 Task: Add The Humble Co Humble Kit to the cart.
Action: Mouse moved to (720, 283)
Screenshot: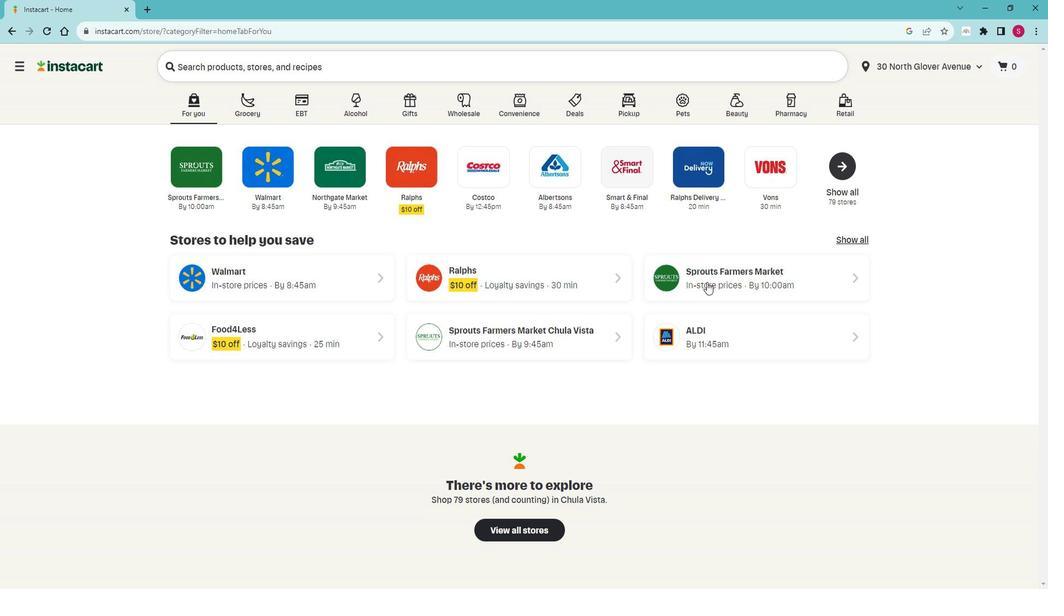 
Action: Mouse pressed left at (720, 283)
Screenshot: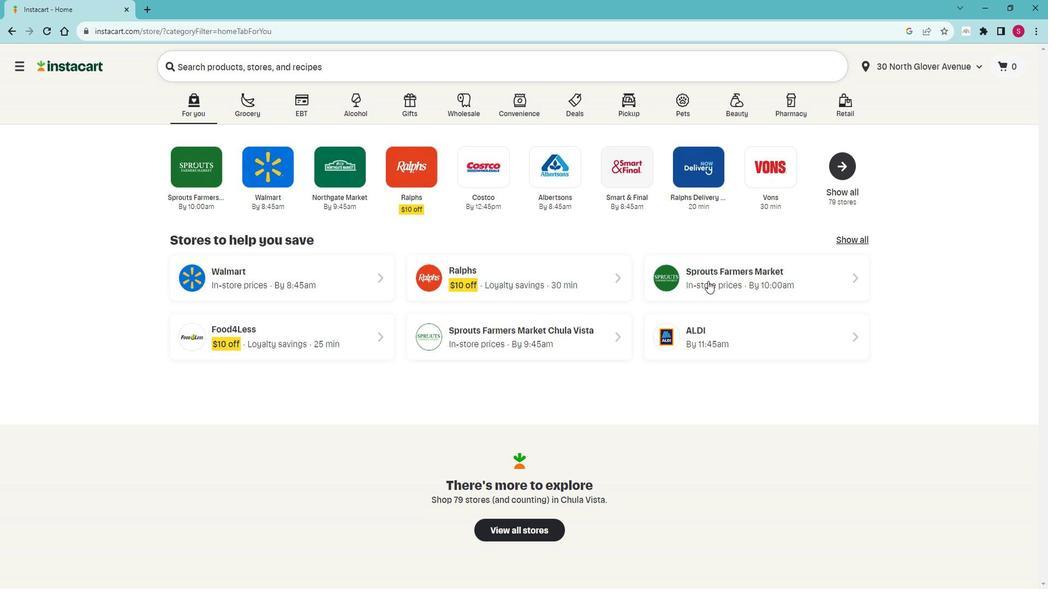 
Action: Mouse moved to (108, 367)
Screenshot: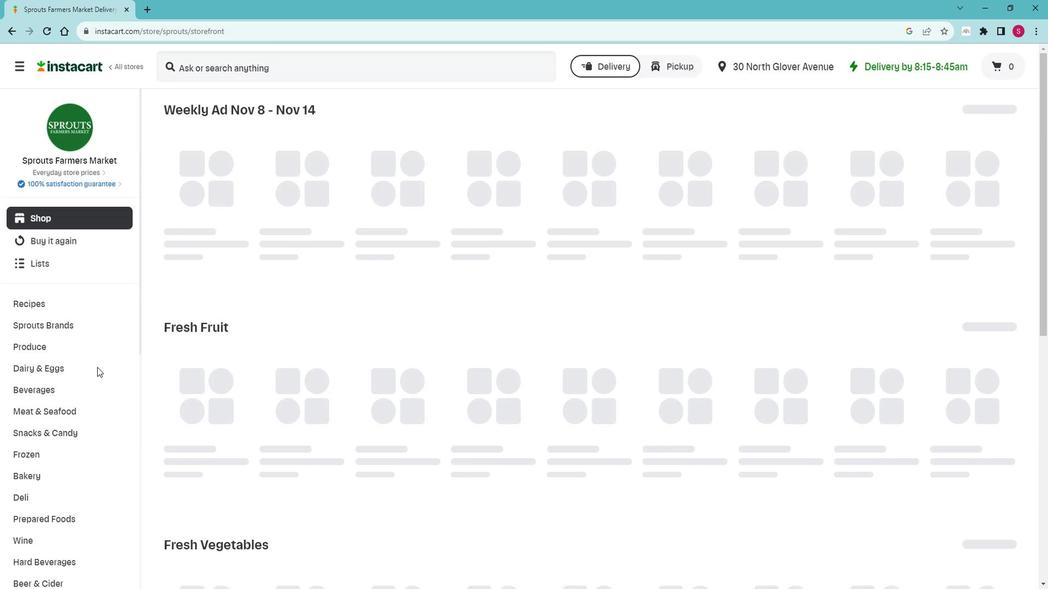 
Action: Mouse scrolled (108, 366) with delta (0, 0)
Screenshot: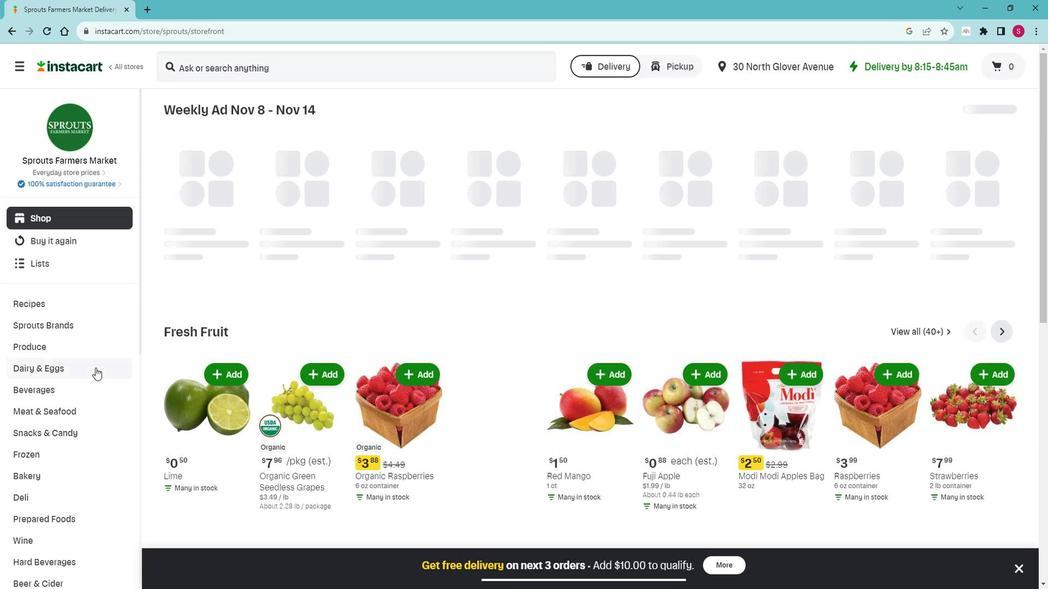 
Action: Mouse scrolled (108, 366) with delta (0, 0)
Screenshot: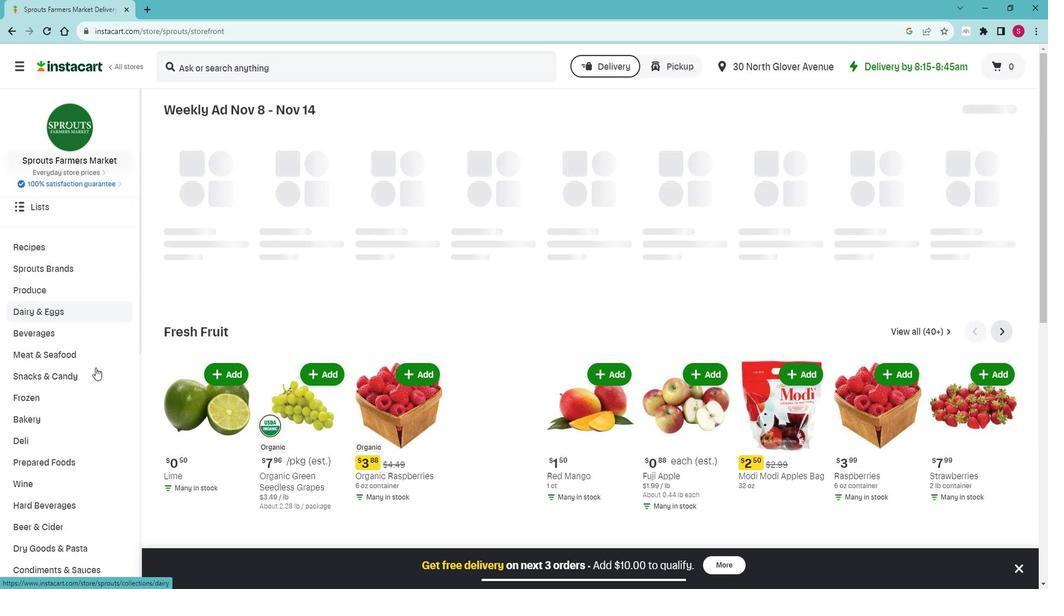 
Action: Mouse scrolled (108, 366) with delta (0, 0)
Screenshot: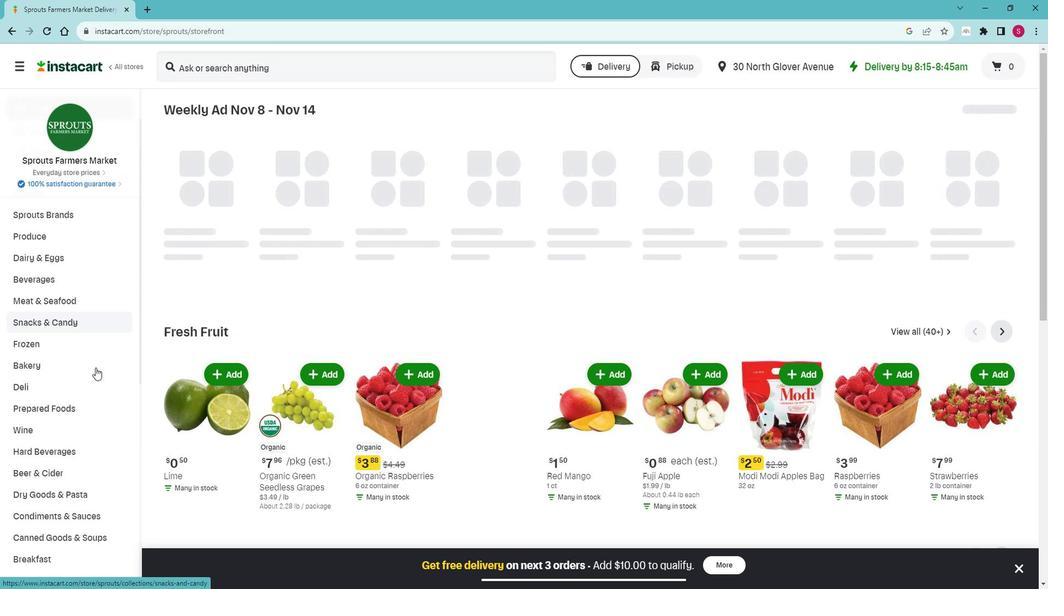 
Action: Mouse scrolled (108, 366) with delta (0, 0)
Screenshot: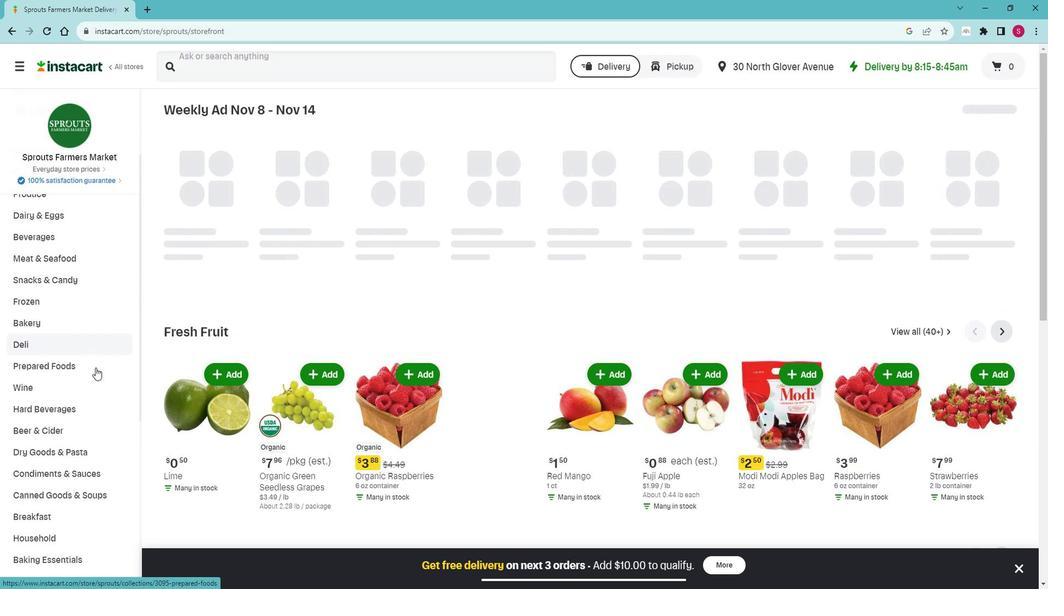 
Action: Mouse scrolled (108, 366) with delta (0, 0)
Screenshot: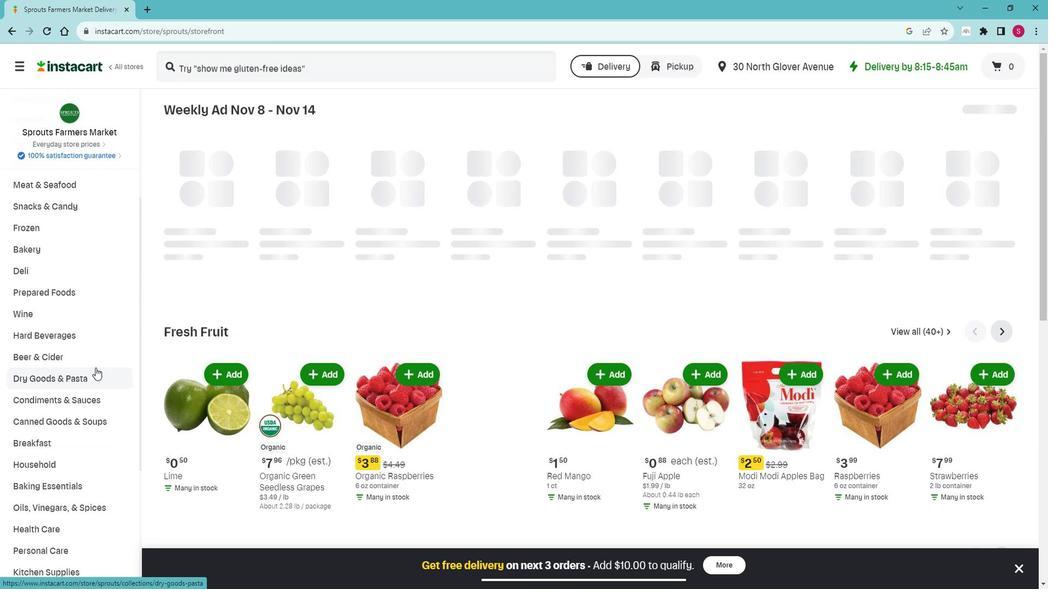 
Action: Mouse scrolled (108, 366) with delta (0, 0)
Screenshot: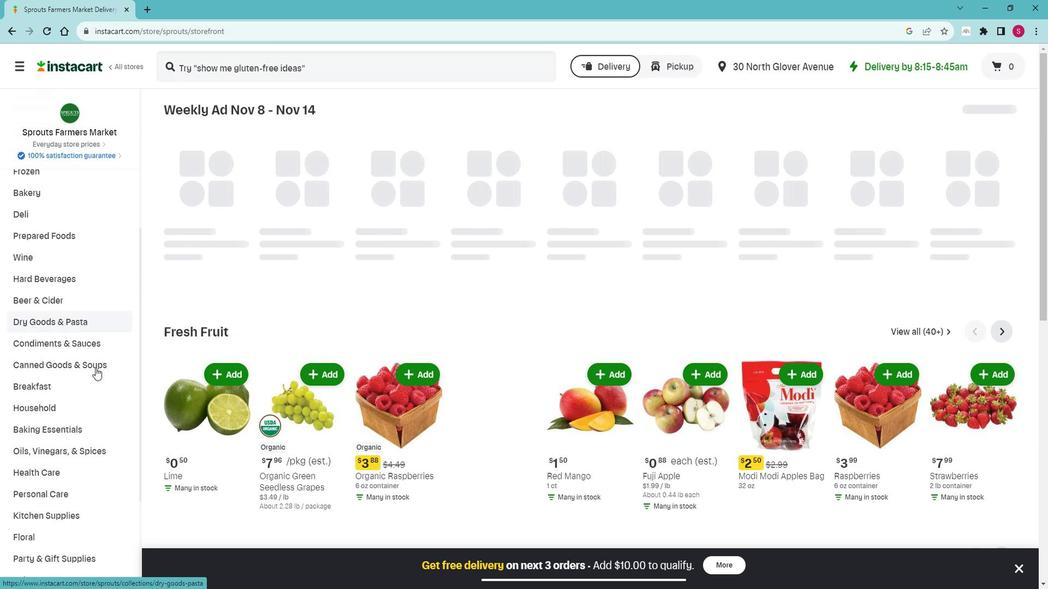 
Action: Mouse scrolled (108, 366) with delta (0, 0)
Screenshot: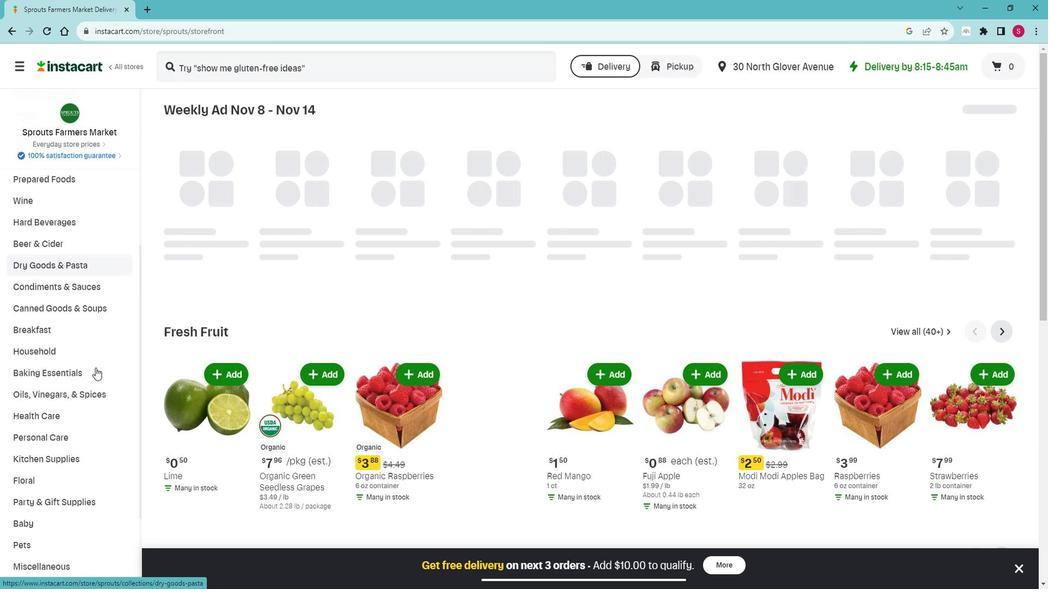 
Action: Mouse moved to (84, 382)
Screenshot: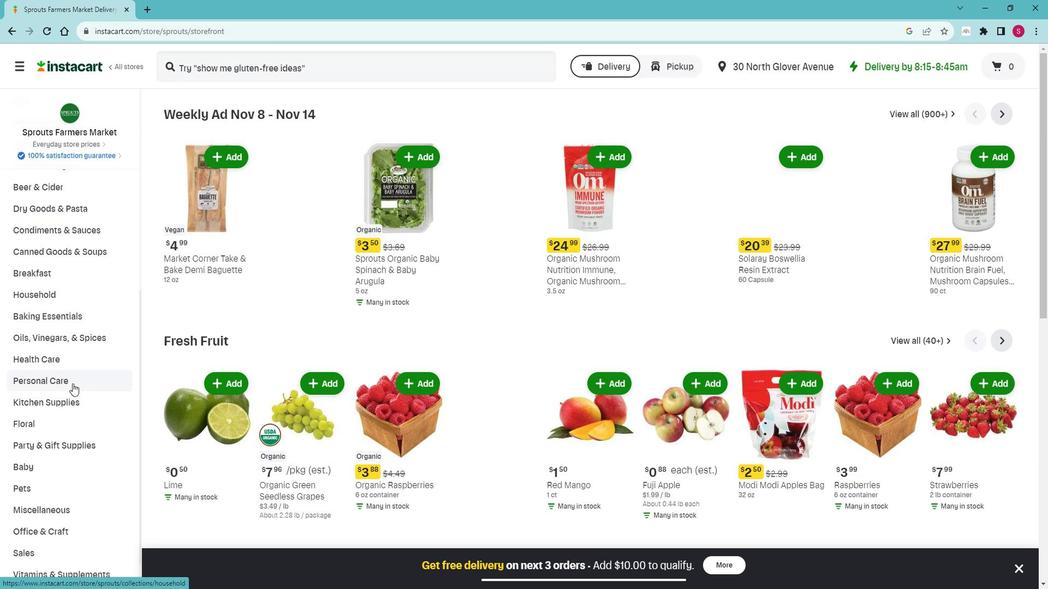 
Action: Mouse pressed left at (84, 382)
Screenshot: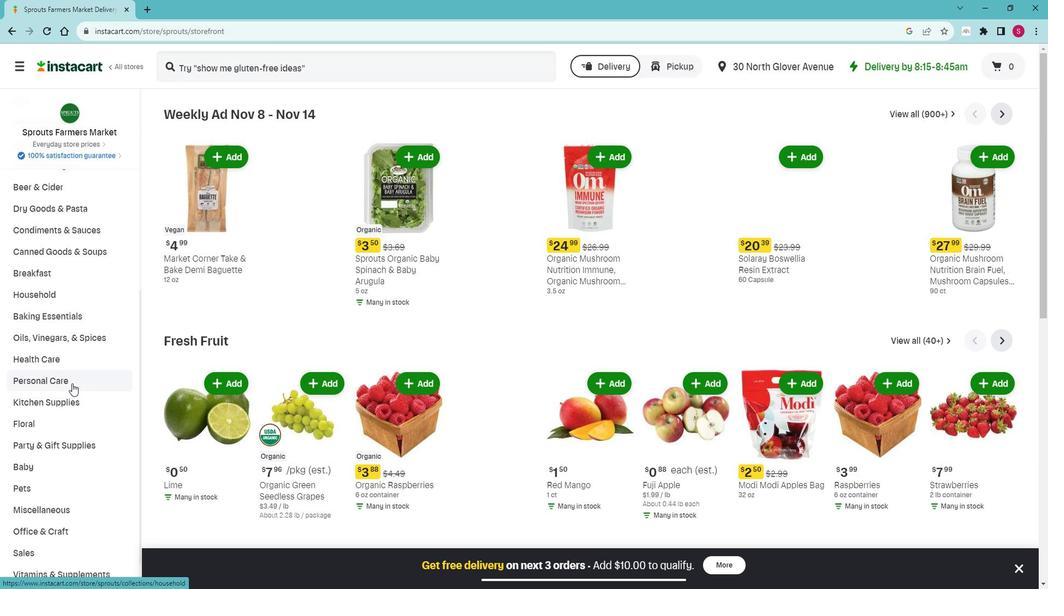 
Action: Mouse moved to (74, 422)
Screenshot: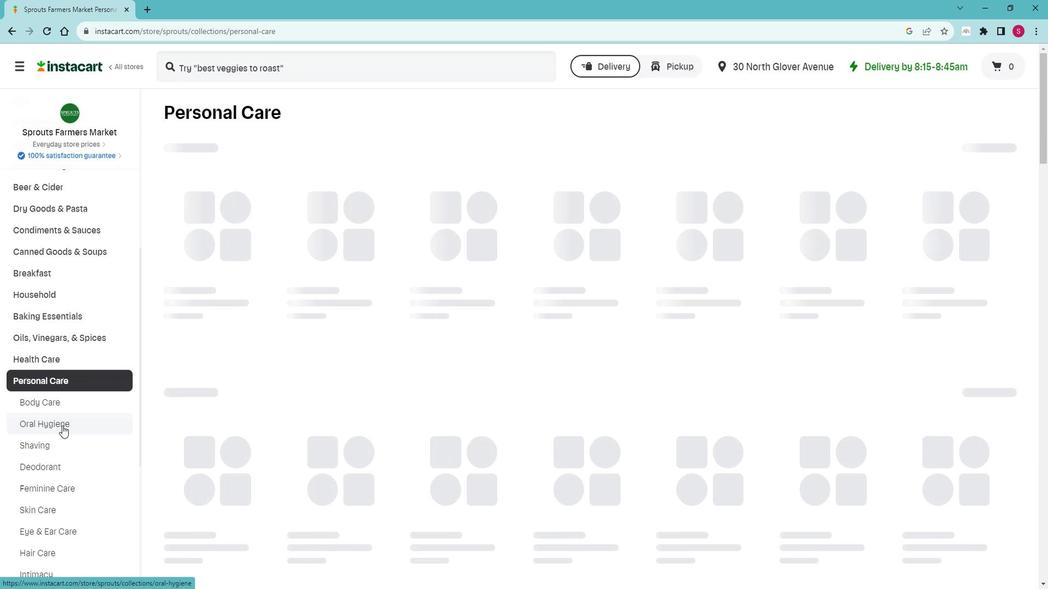 
Action: Mouse pressed left at (74, 422)
Screenshot: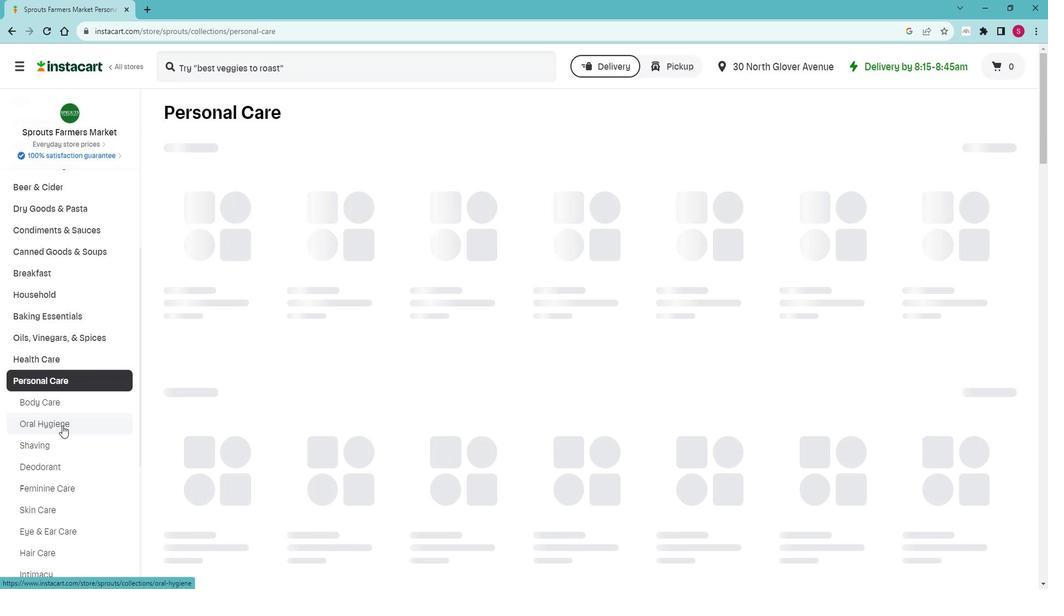 
Action: Mouse moved to (262, 150)
Screenshot: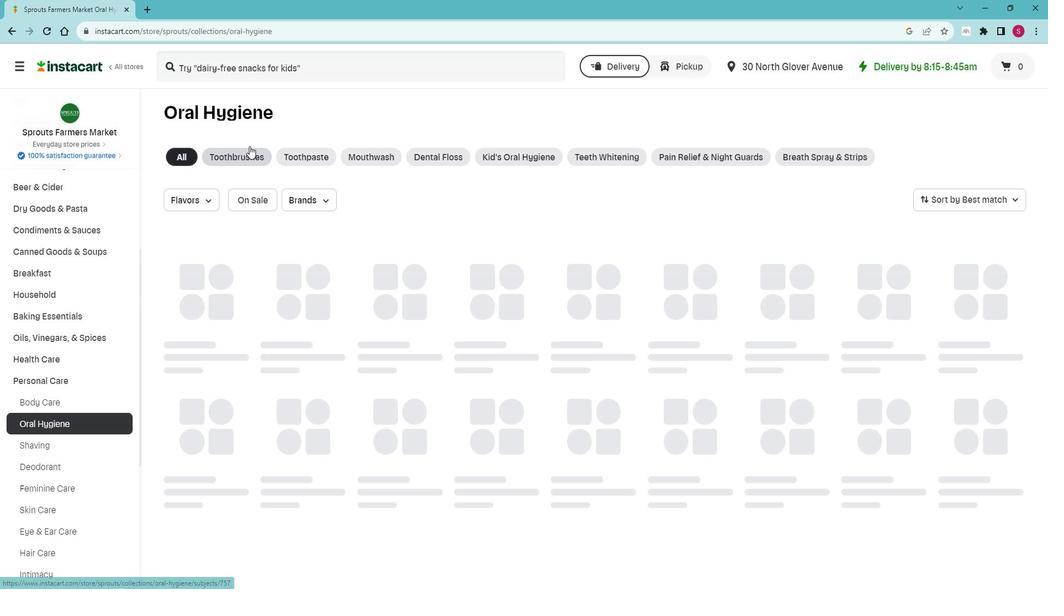 
Action: Mouse pressed left at (262, 150)
Screenshot: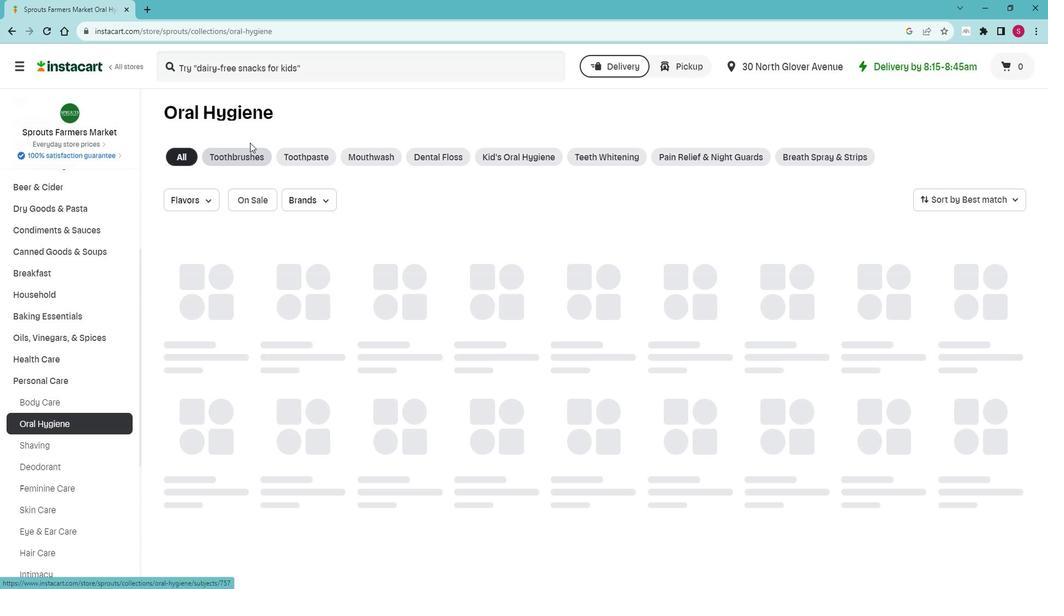 
Action: Mouse moved to (257, 158)
Screenshot: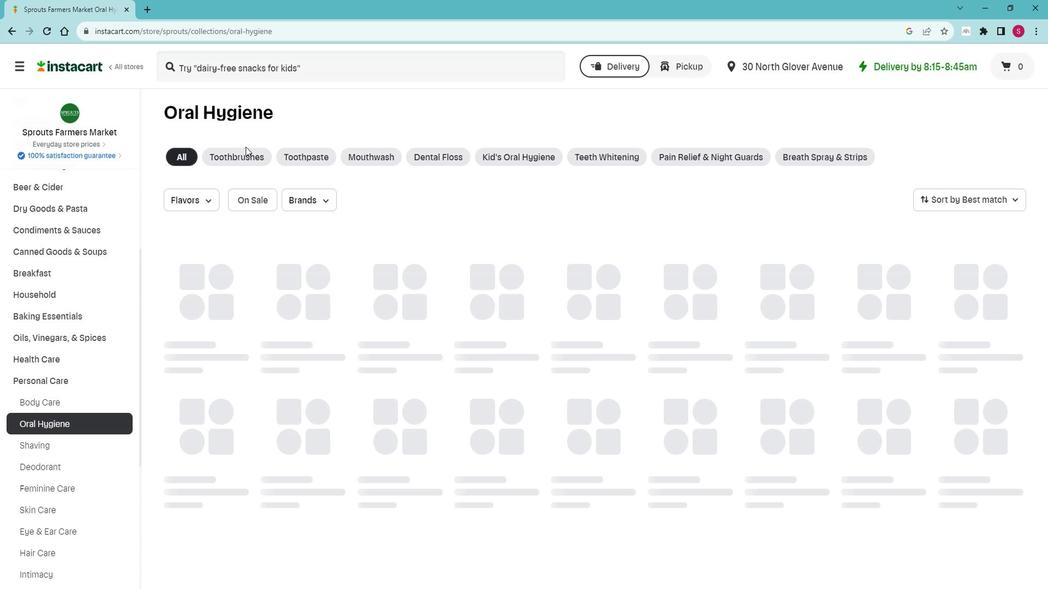 
Action: Mouse pressed left at (257, 158)
Screenshot: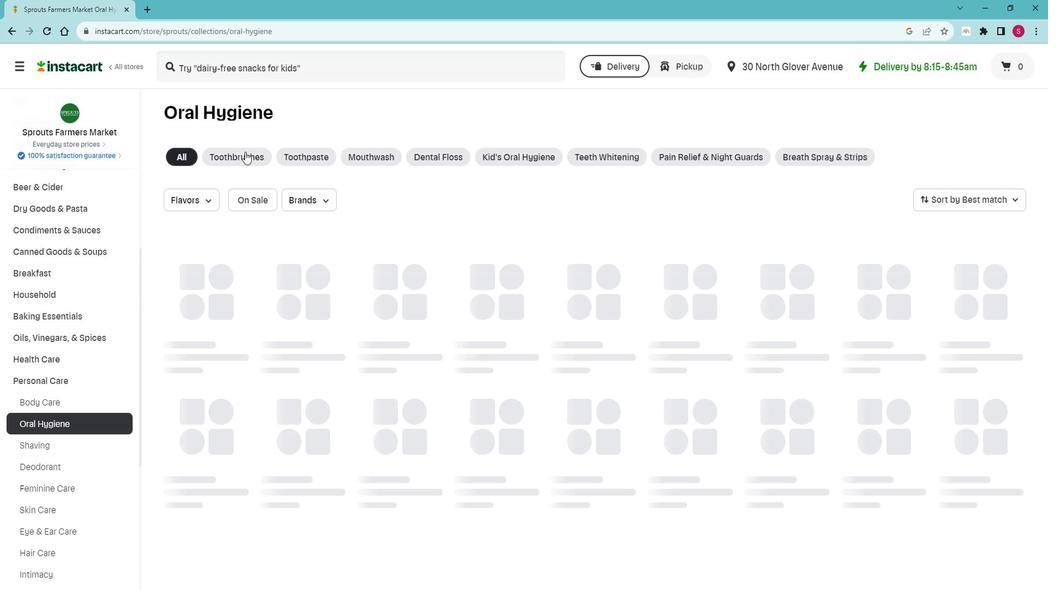 
Action: Mouse moved to (339, 80)
Screenshot: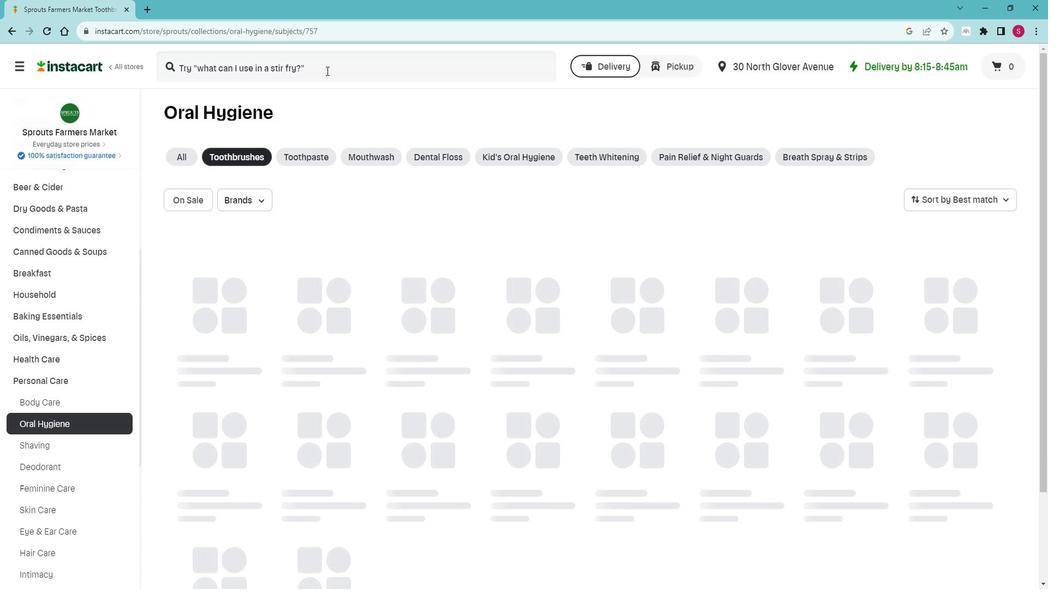 
Action: Mouse pressed left at (339, 80)
Screenshot: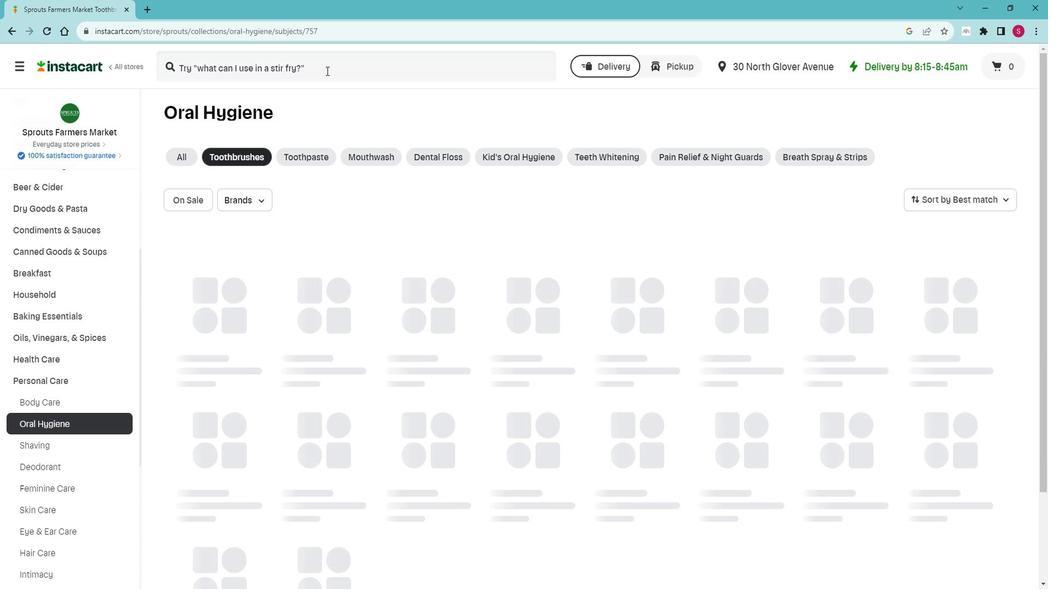 
Action: Mouse moved to (339, 80)
Screenshot: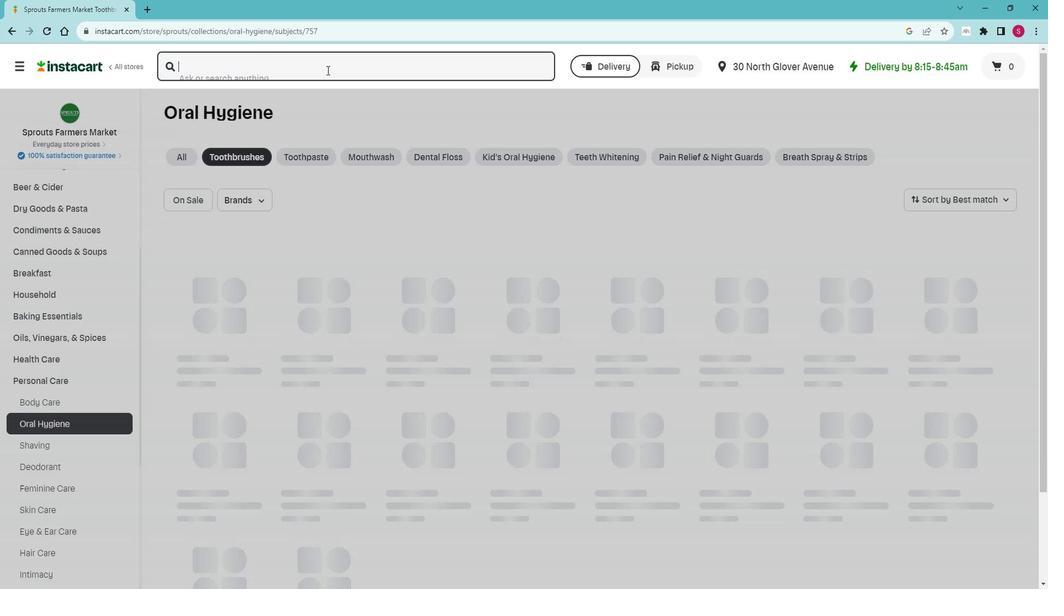 
Action: Key pressed <Key.shift>Theb<Key.space><Key.backspace><Key.backspace><Key.space><Key.shift>Humble<Key.space><Key.shift>Co<Key.space><Key.shift>Humble<Key.space><Key.shift>Kio<Key.backspace>t<Key.space><Key.enter>
Screenshot: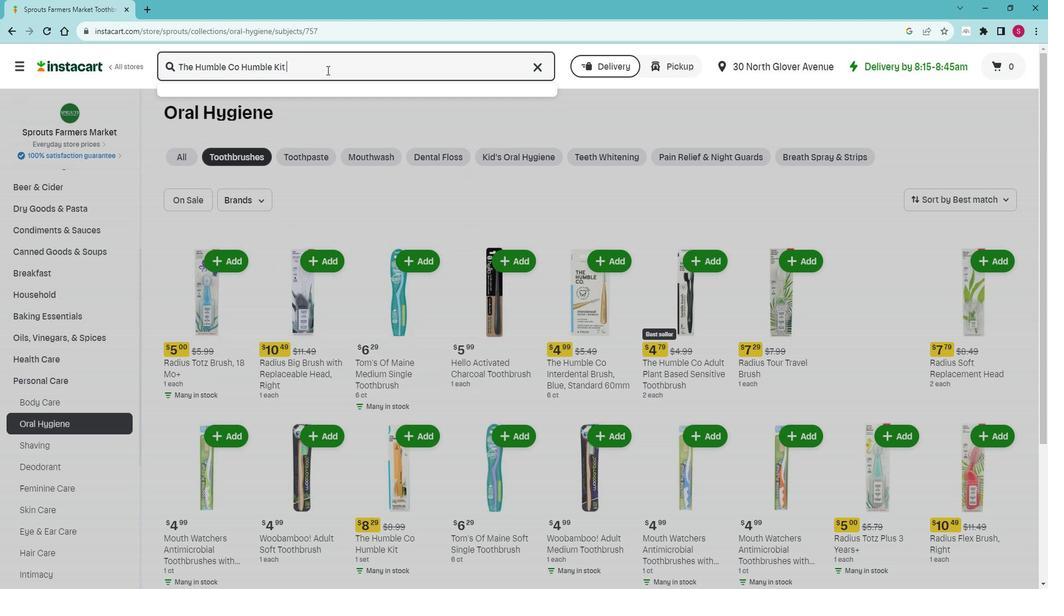 
Action: Mouse moved to (666, 158)
Screenshot: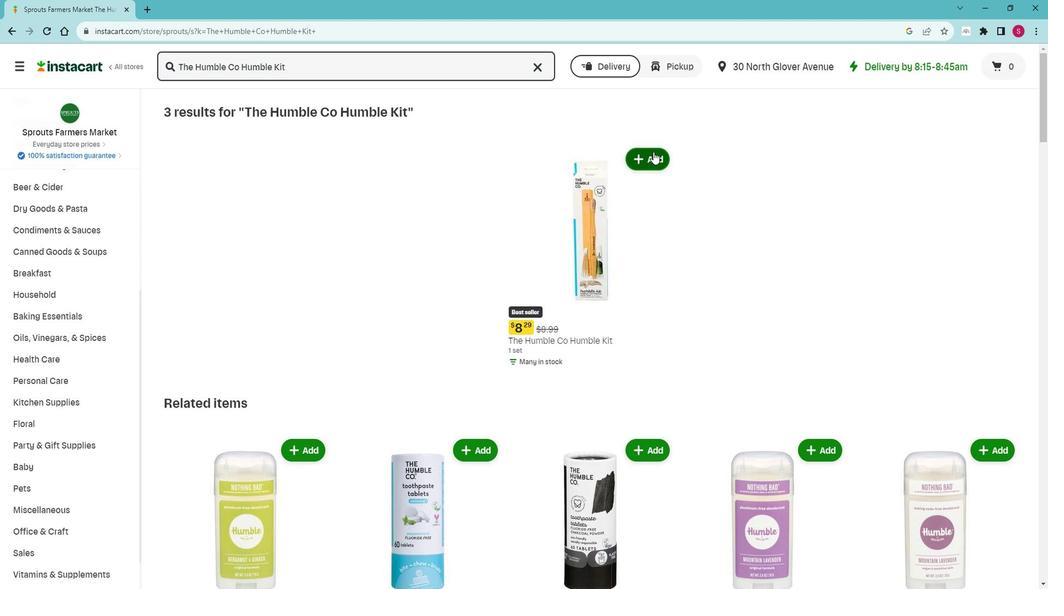 
Action: Mouse pressed left at (666, 158)
Screenshot: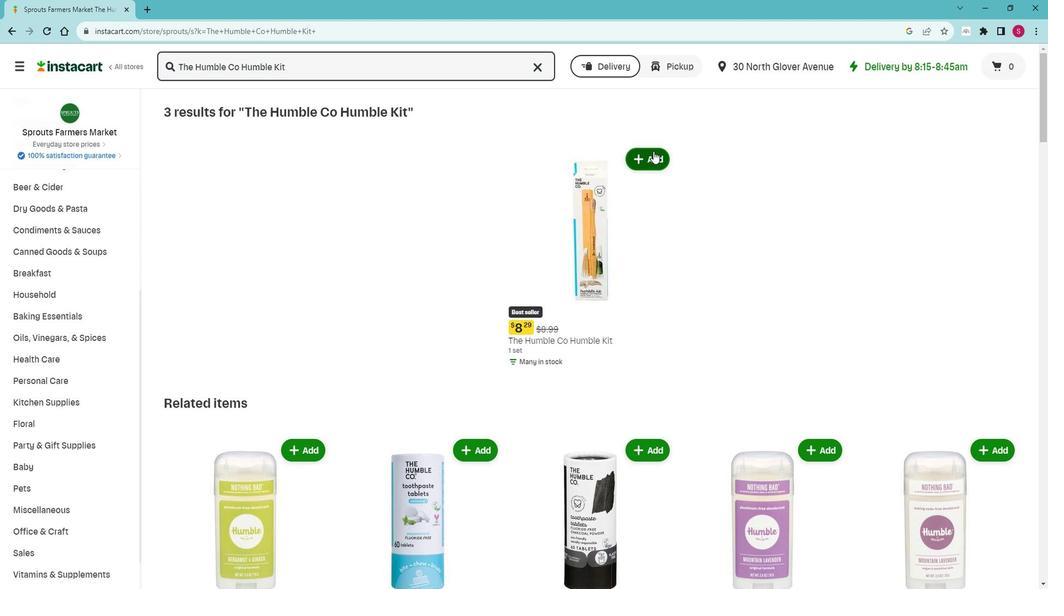 
Action: Mouse moved to (816, 168)
Screenshot: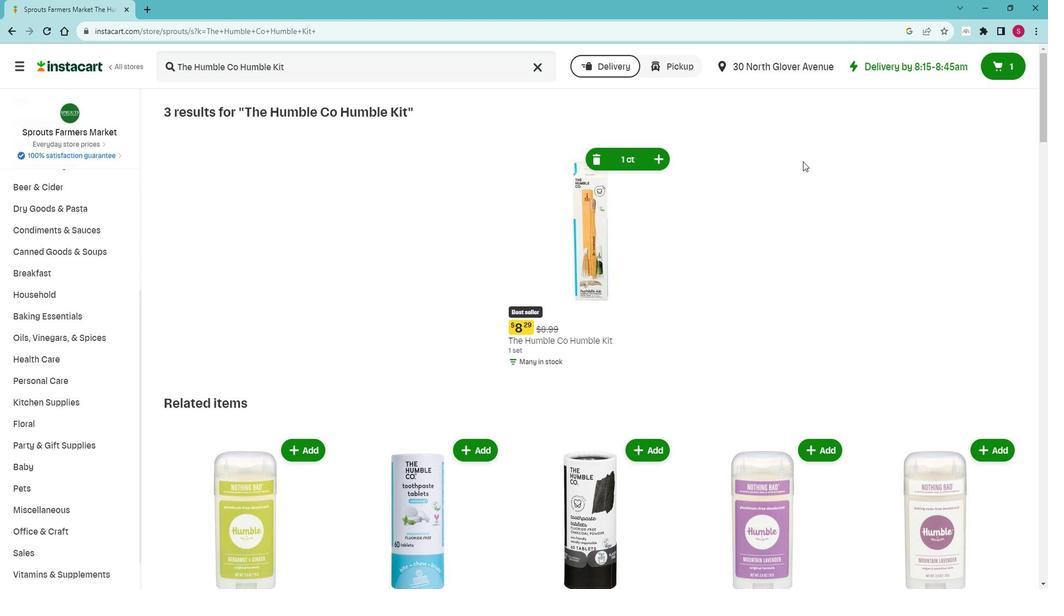 
